 Task: Edit the scheduling conditions so that the invitees can't schedule within 1 day of an event start time.
Action: Mouse moved to (483, 283)
Screenshot: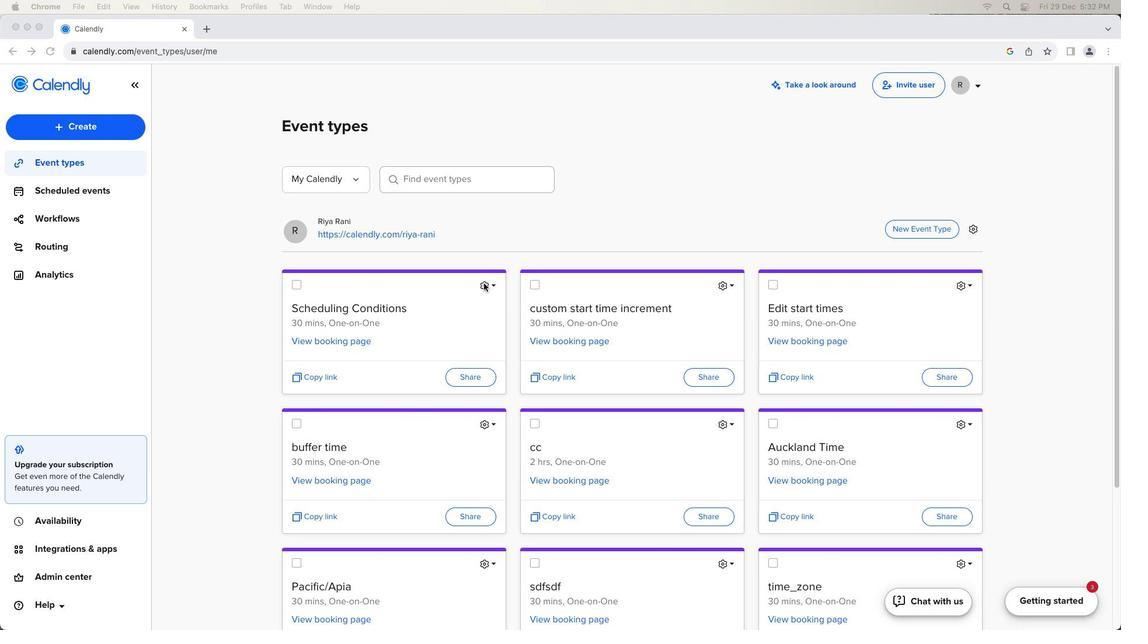 
Action: Mouse pressed left at (483, 283)
Screenshot: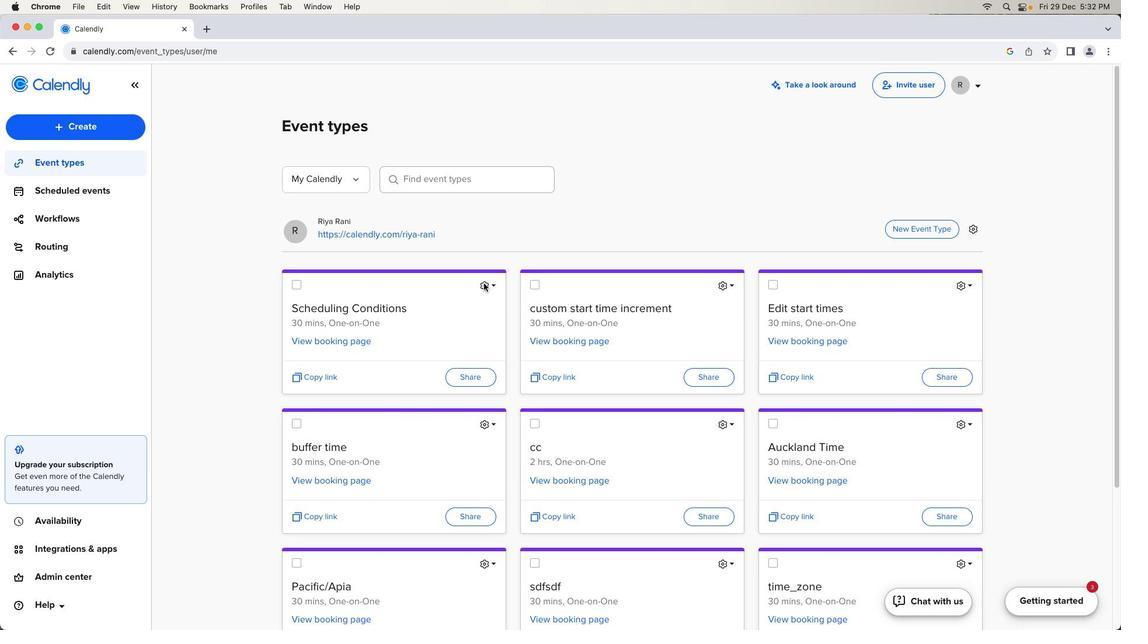 
Action: Mouse moved to (483, 284)
Screenshot: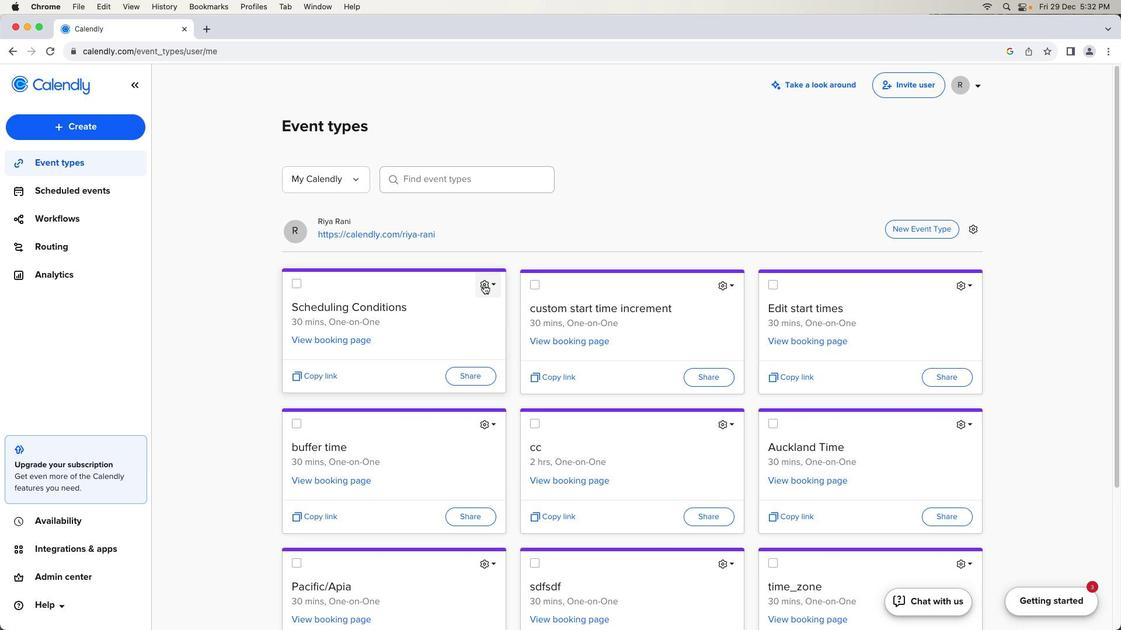 
Action: Mouse pressed left at (483, 284)
Screenshot: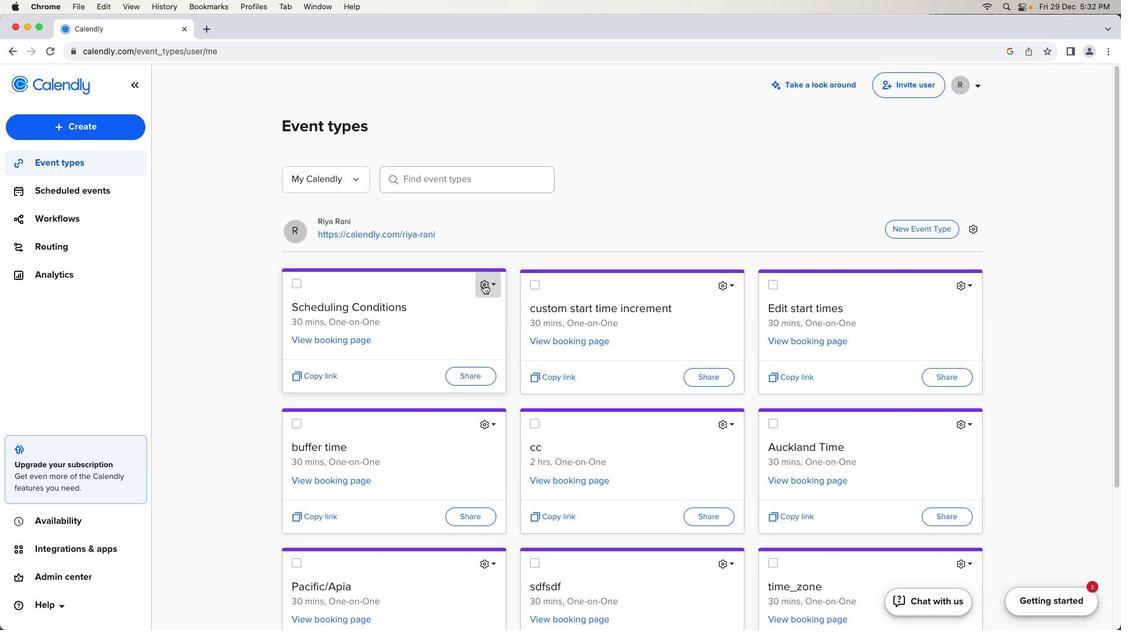 
Action: Mouse moved to (441, 324)
Screenshot: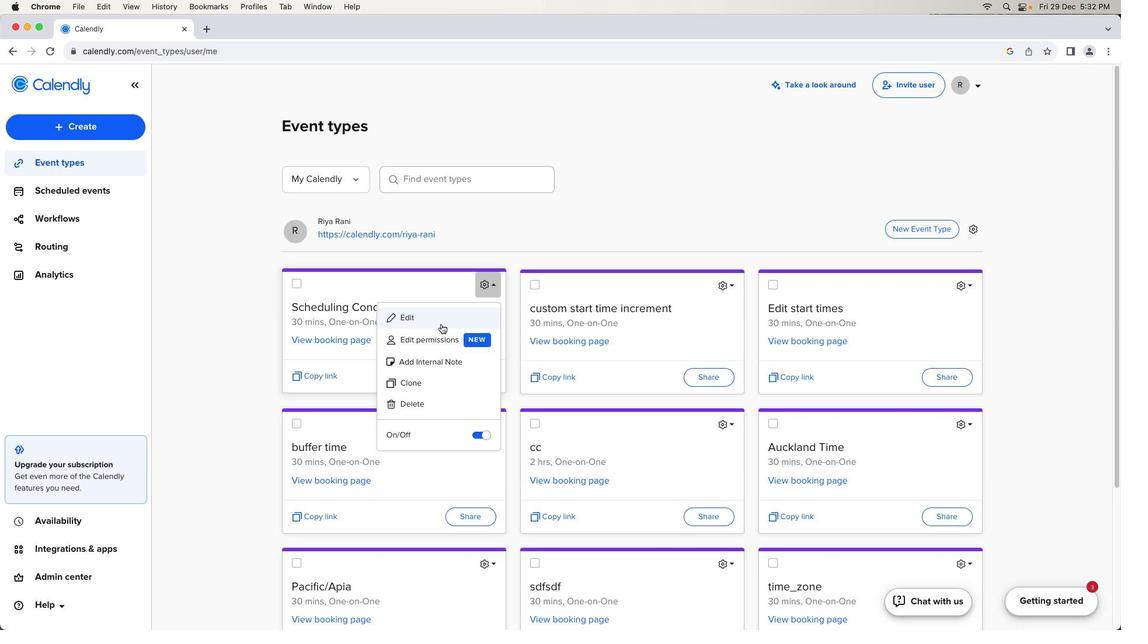 
Action: Mouse pressed left at (441, 324)
Screenshot: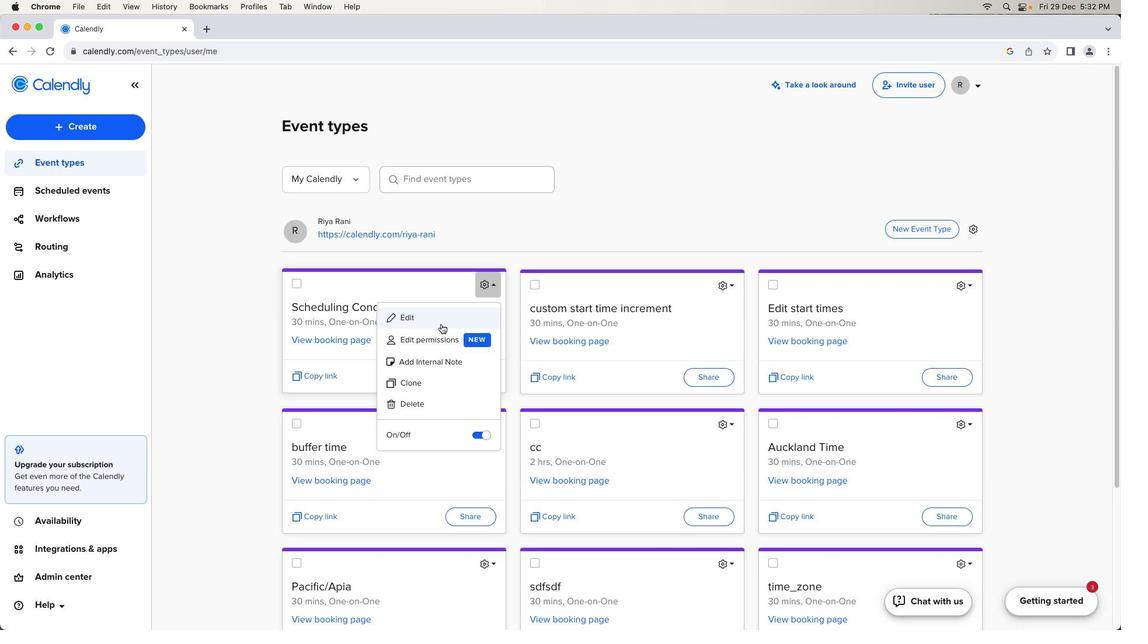 
Action: Mouse moved to (189, 363)
Screenshot: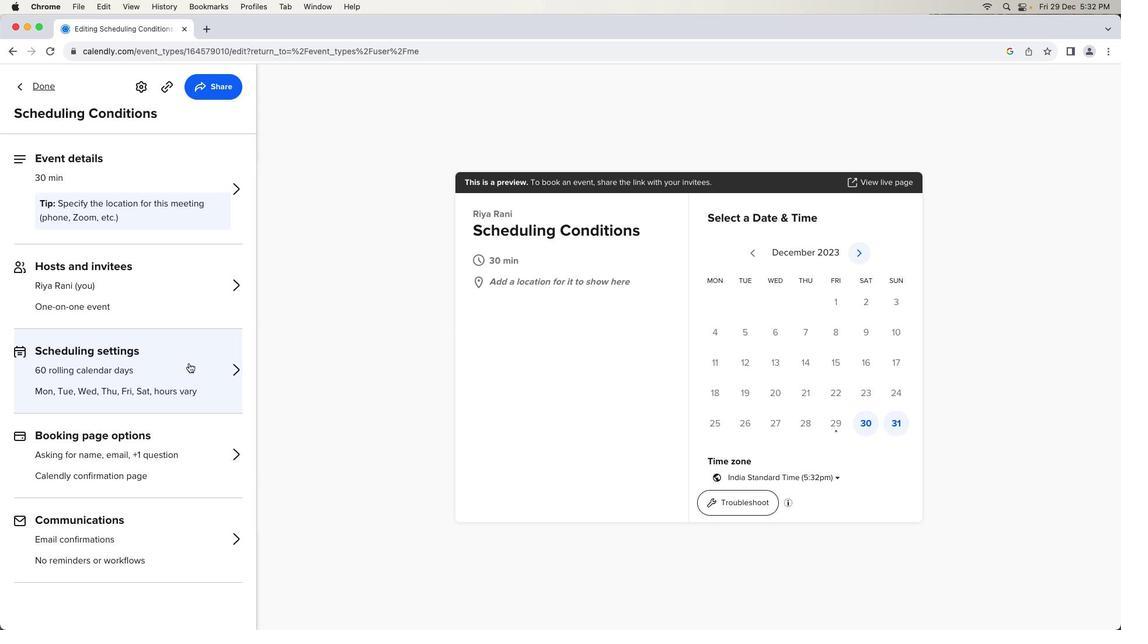 
Action: Mouse pressed left at (189, 363)
Screenshot: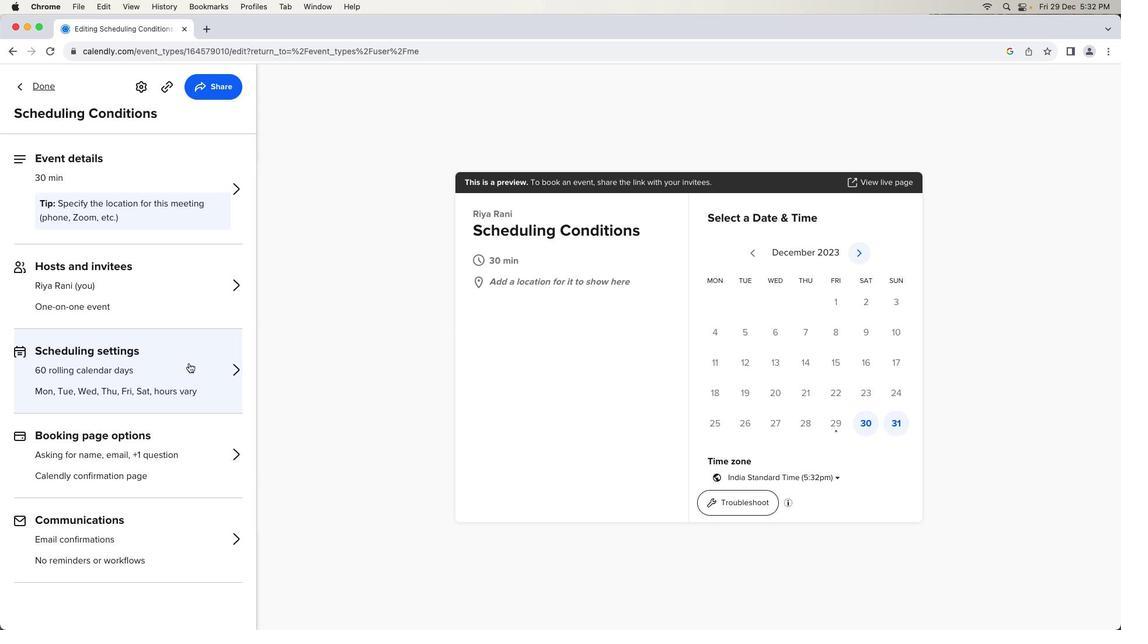 
Action: Mouse moved to (169, 466)
Screenshot: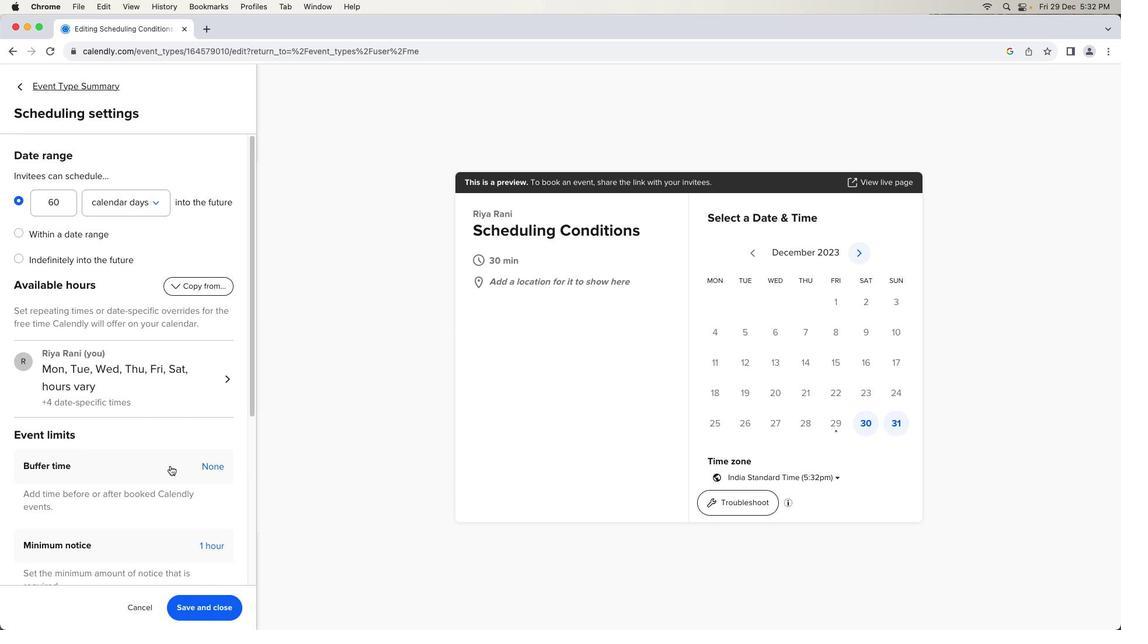 
Action: Mouse scrolled (169, 466) with delta (0, 0)
Screenshot: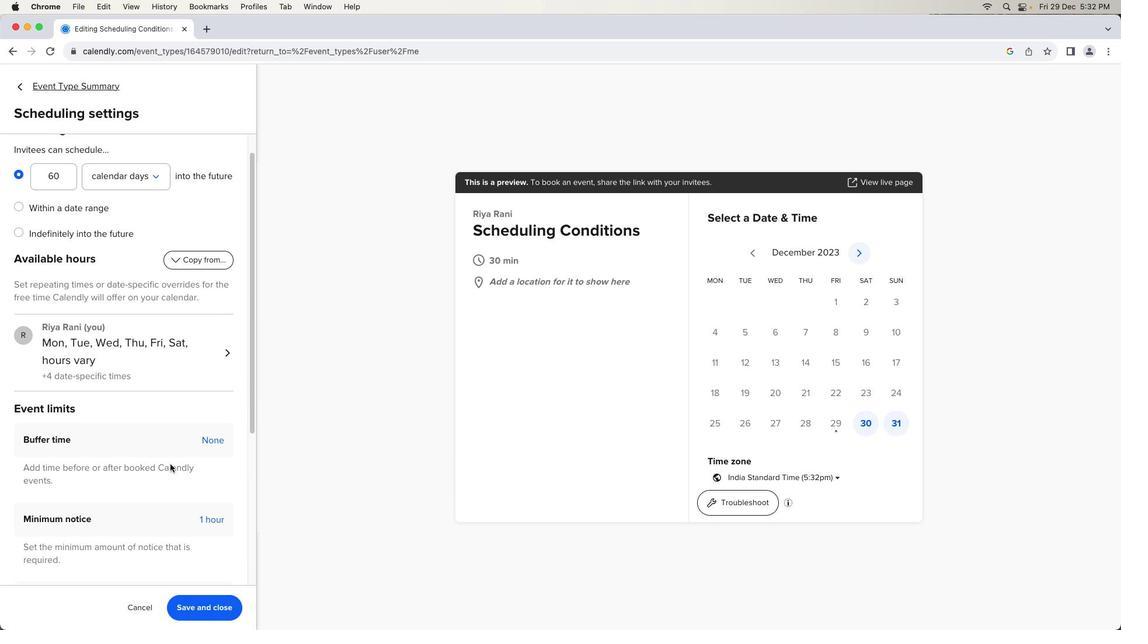 
Action: Mouse scrolled (169, 466) with delta (0, 0)
Screenshot: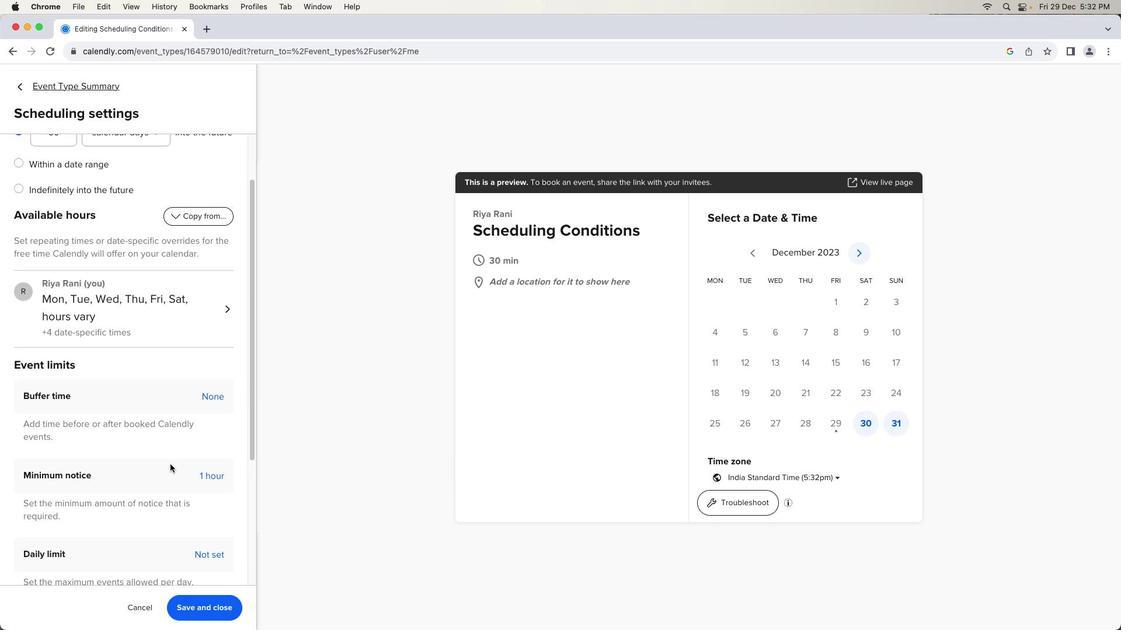 
Action: Mouse moved to (169, 466)
Screenshot: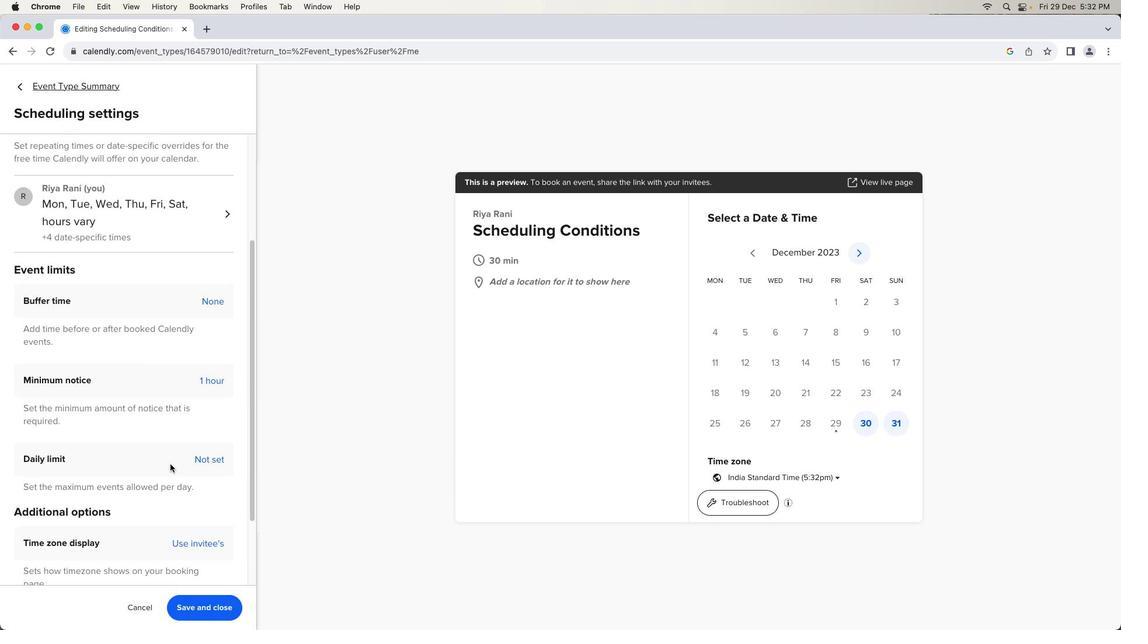 
Action: Mouse scrolled (169, 466) with delta (0, -1)
Screenshot: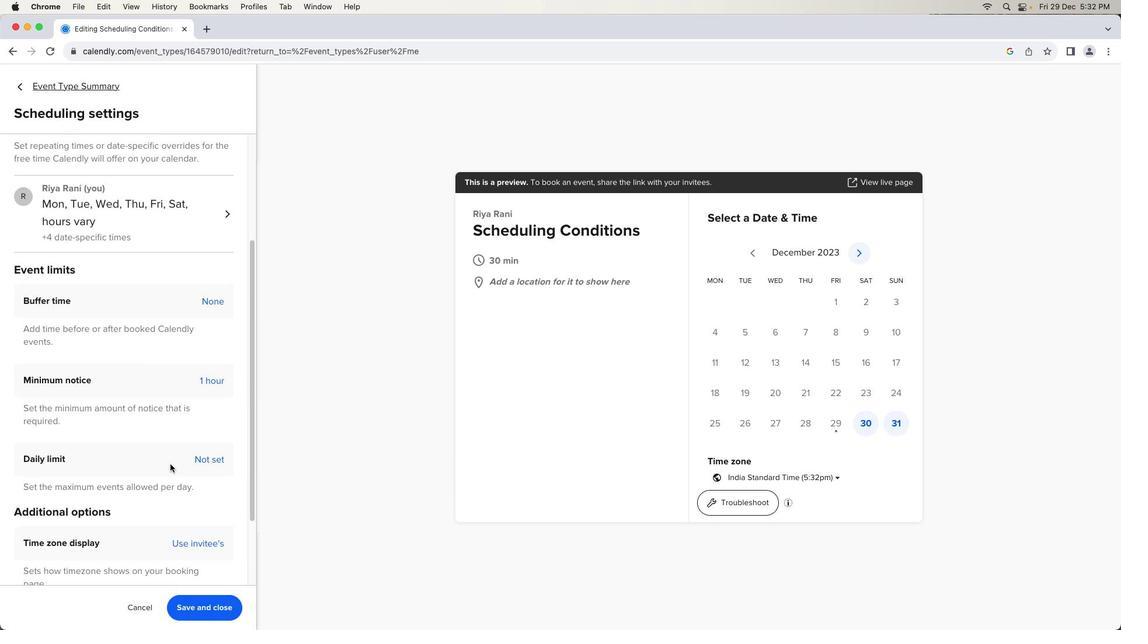 
Action: Mouse moved to (169, 464)
Screenshot: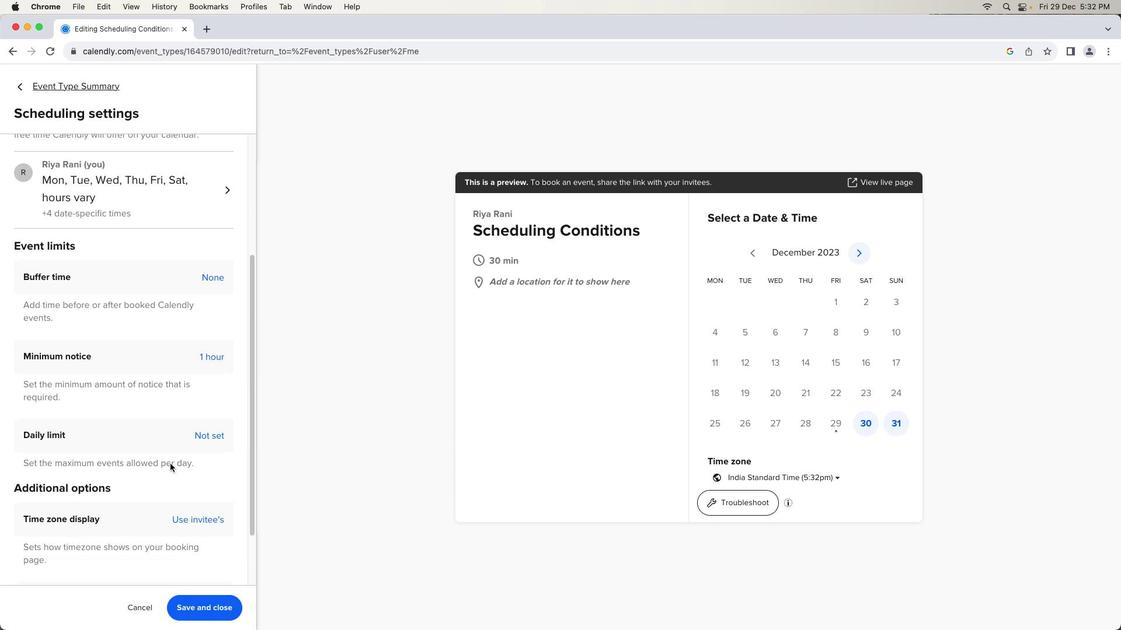 
Action: Mouse scrolled (169, 464) with delta (0, -2)
Screenshot: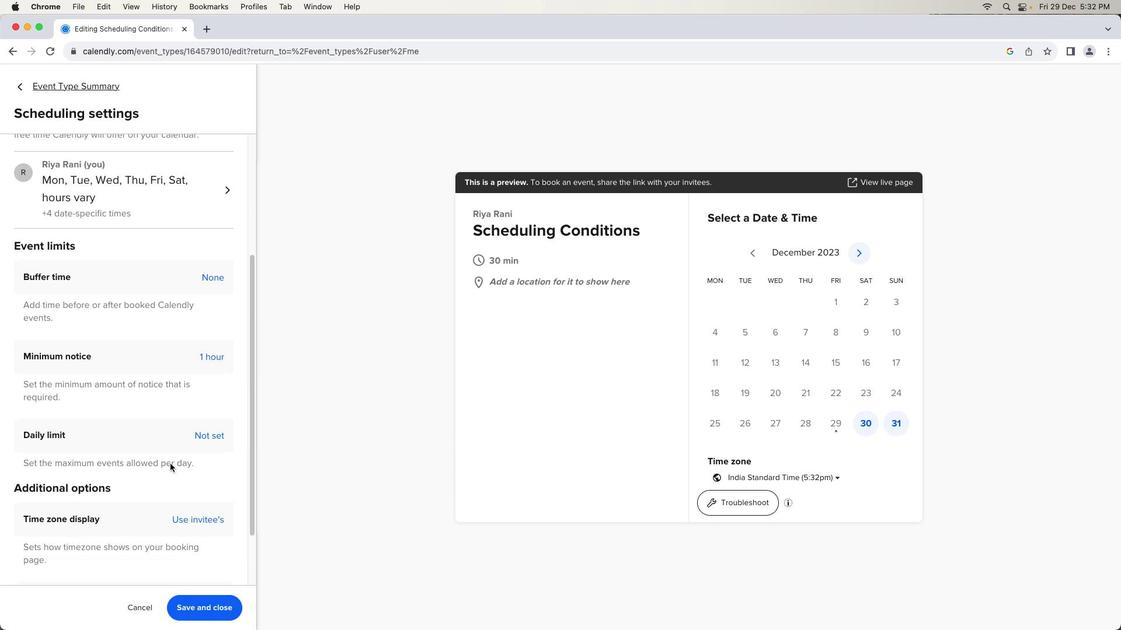 
Action: Mouse moved to (68, 335)
Screenshot: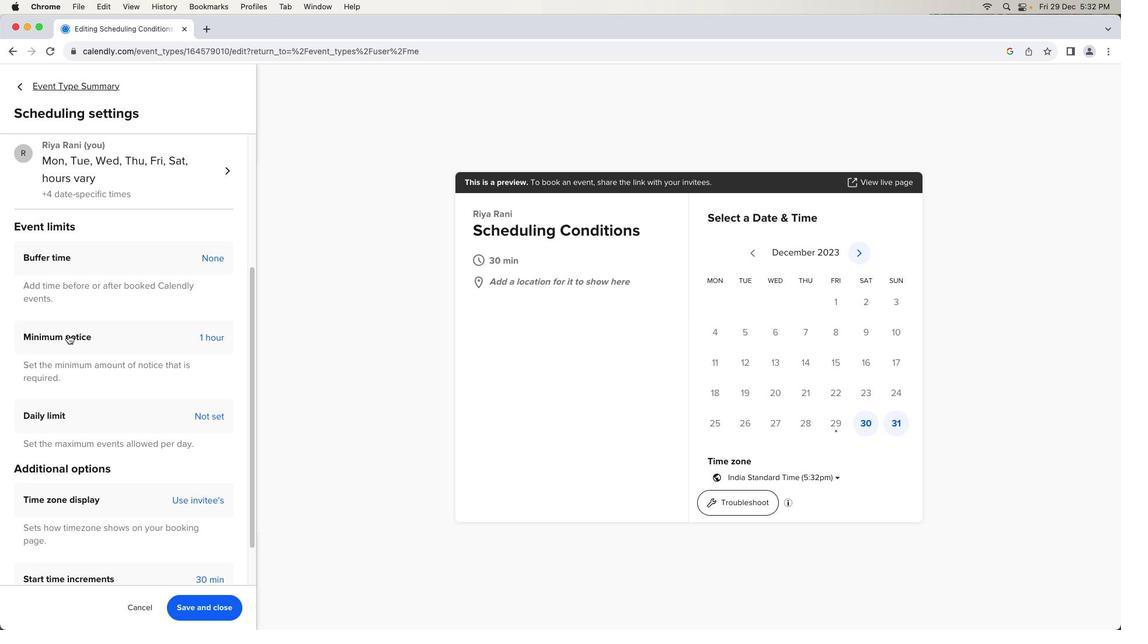 
Action: Mouse pressed left at (68, 335)
Screenshot: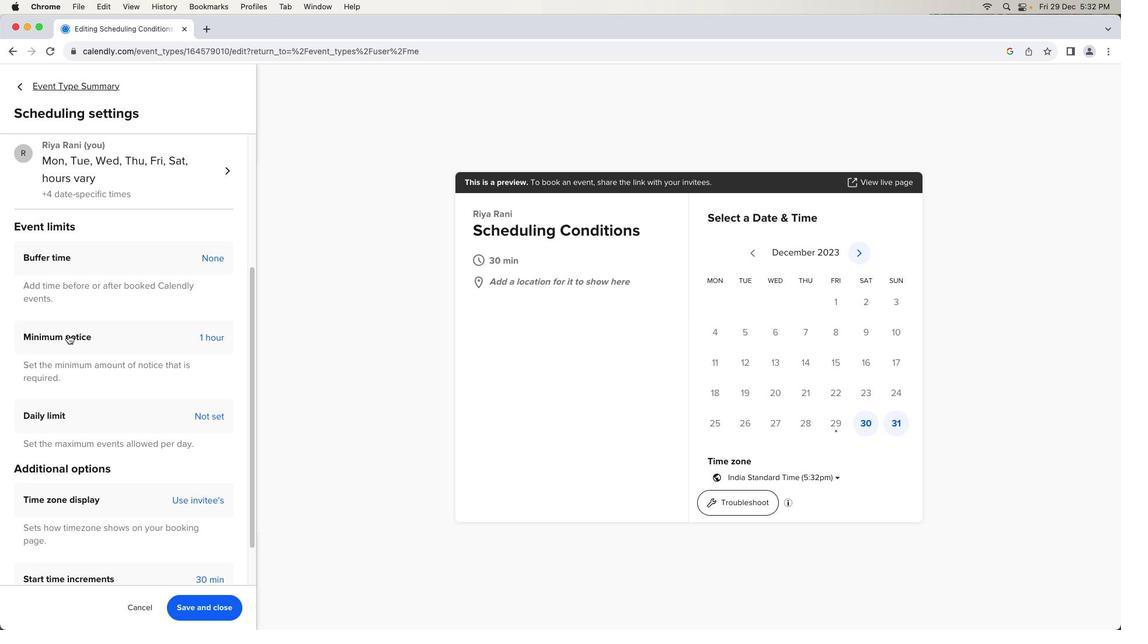 
Action: Mouse moved to (106, 390)
Screenshot: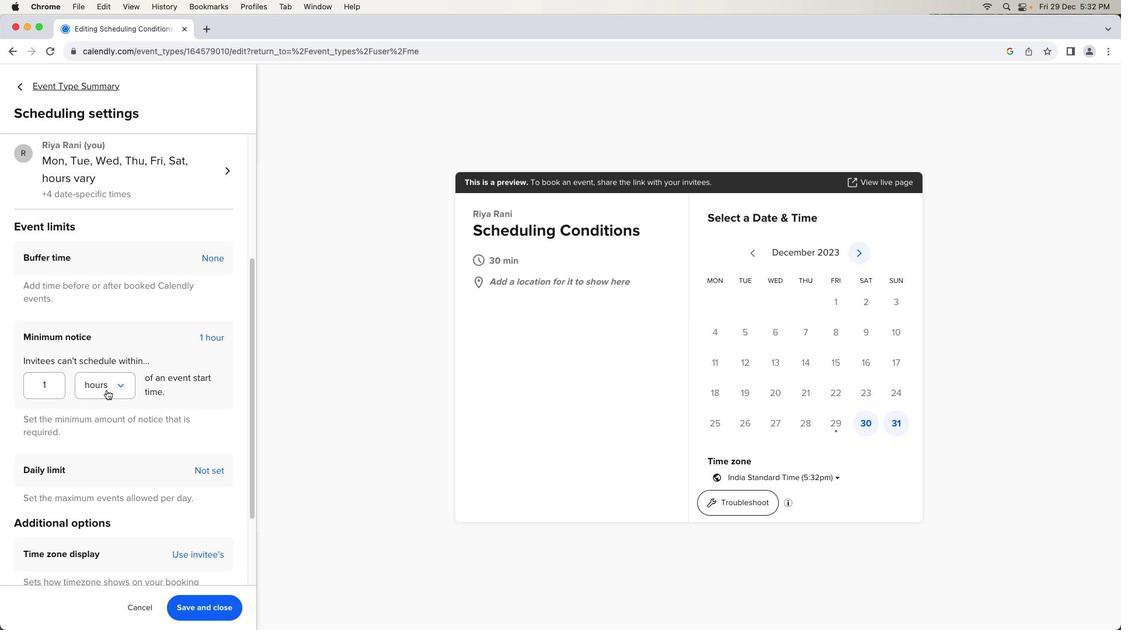 
Action: Mouse pressed left at (106, 390)
Screenshot: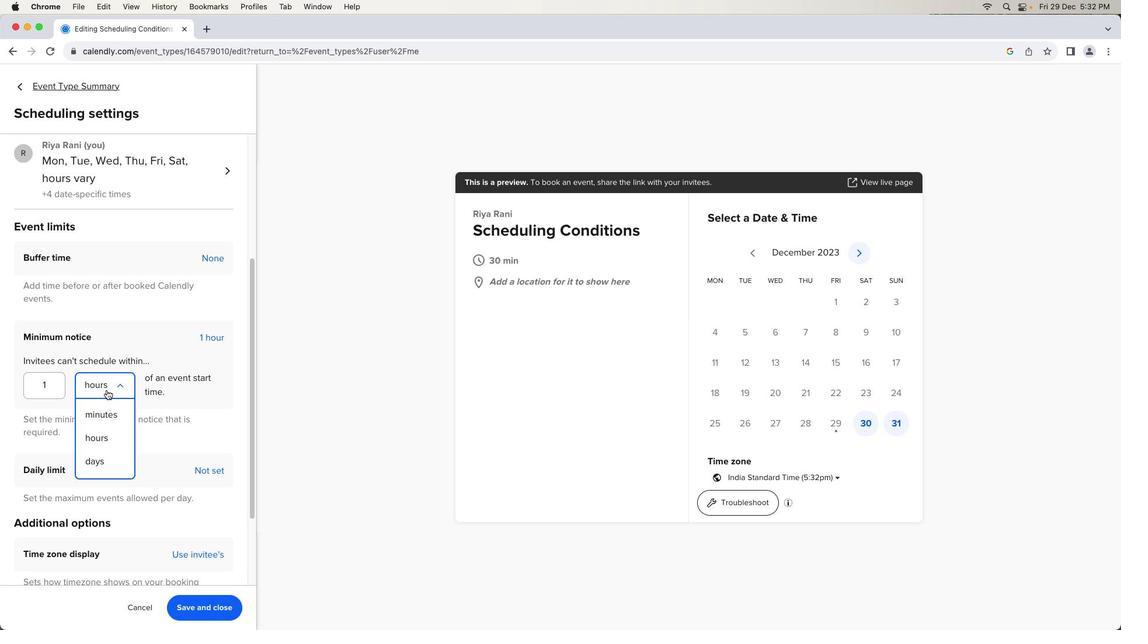 
Action: Mouse moved to (107, 461)
Screenshot: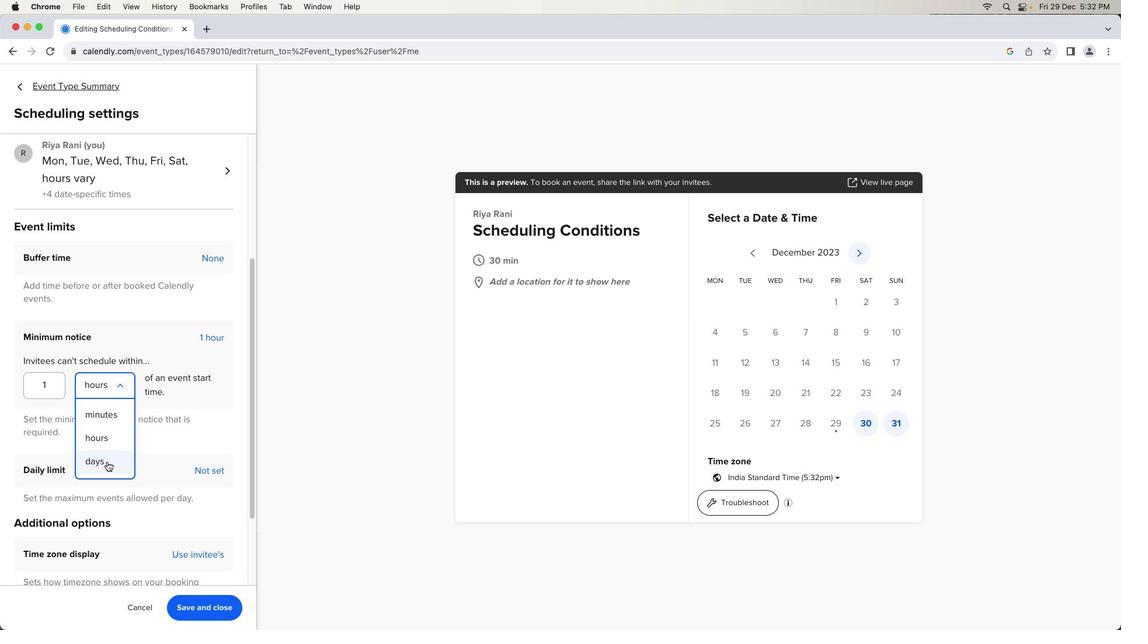 
Action: Mouse pressed left at (107, 461)
Screenshot: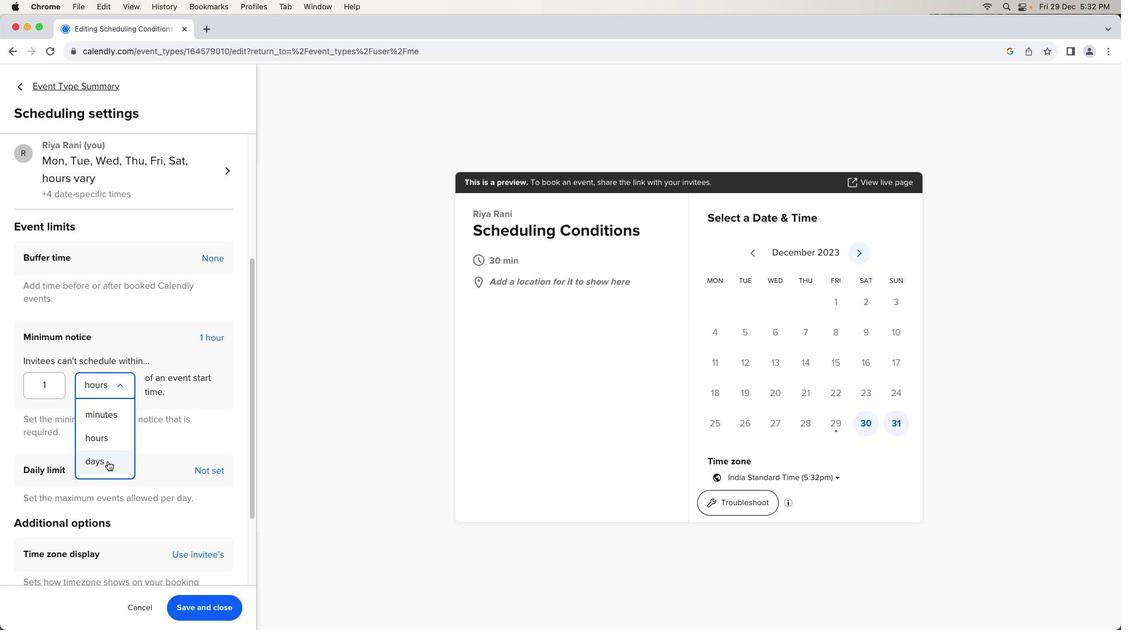 
Action: Mouse moved to (214, 612)
Screenshot: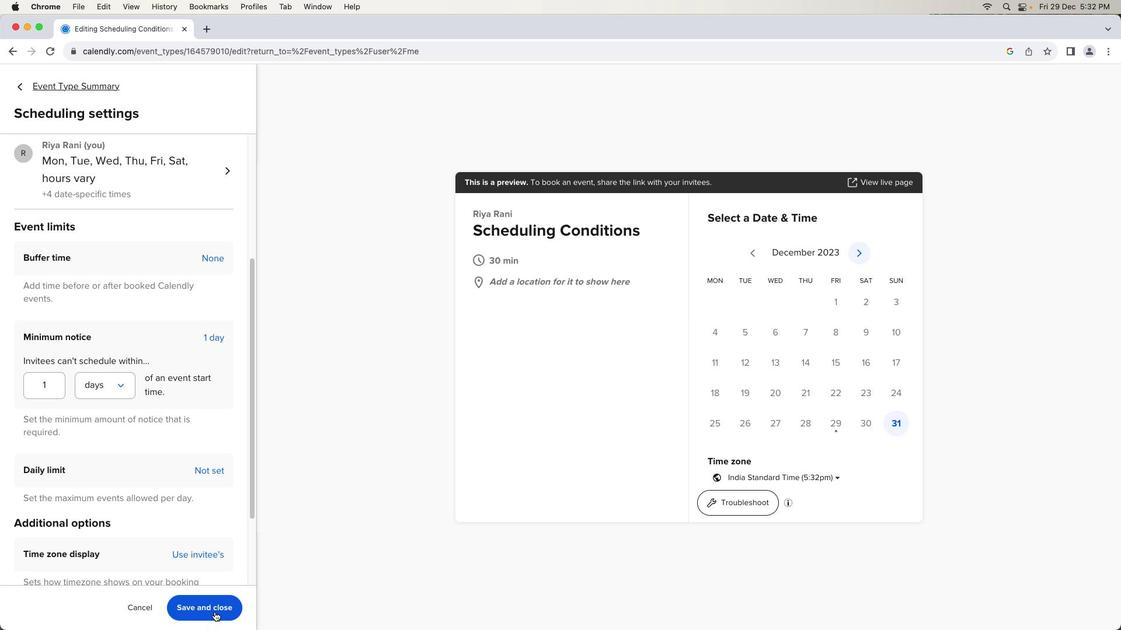 
Action: Mouse pressed left at (214, 612)
Screenshot: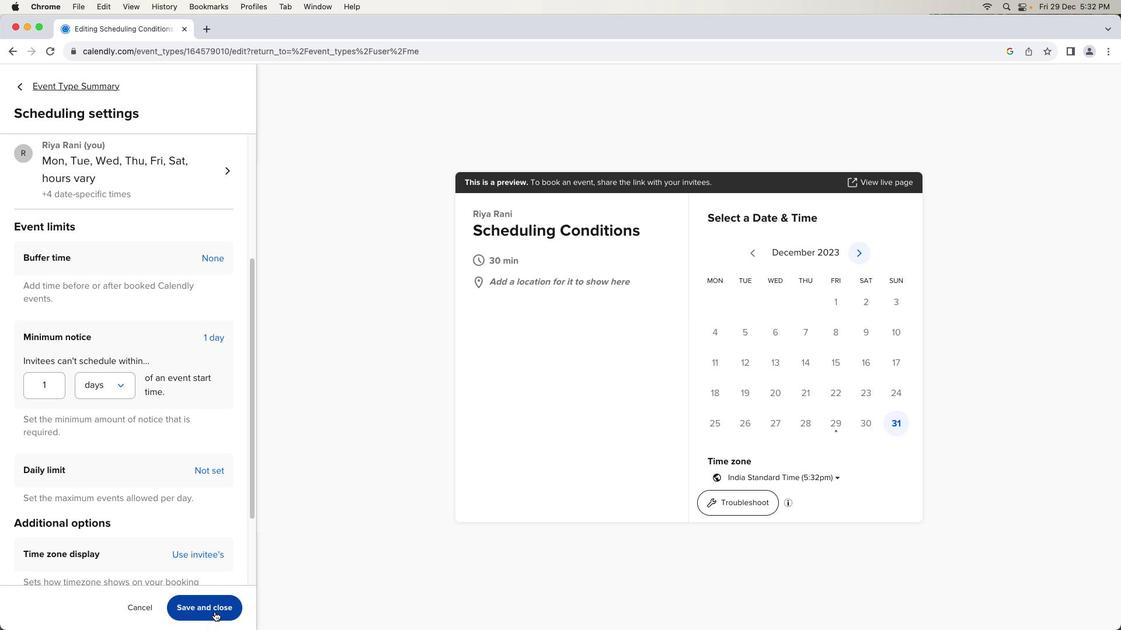 
Action: Mouse moved to (214, 613)
Screenshot: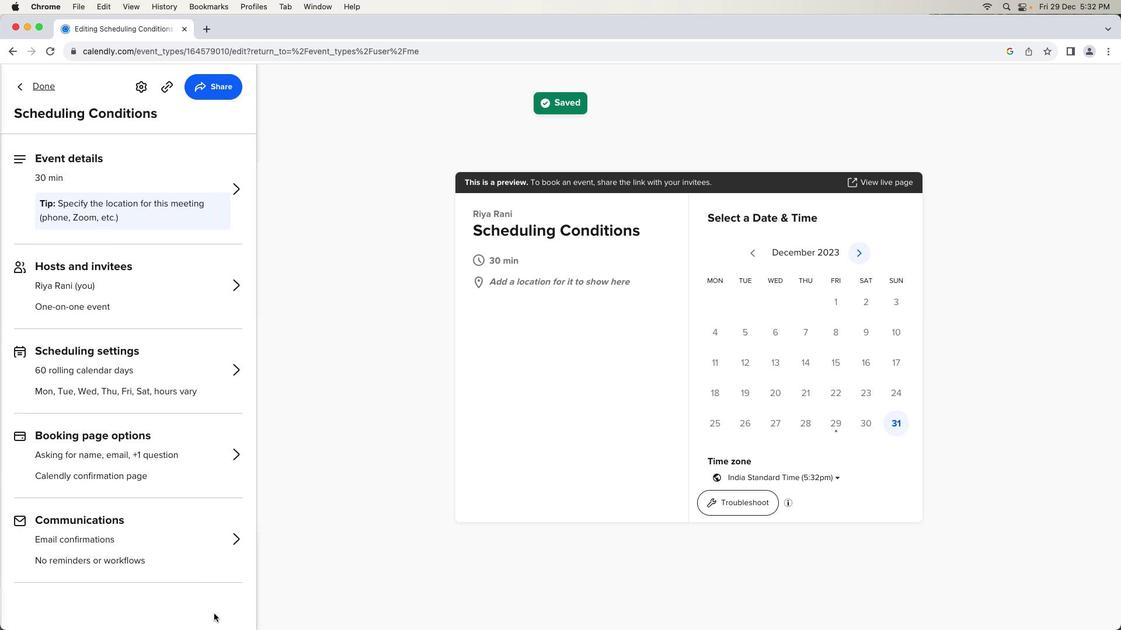 
